 Task: Add Impossible Spicy Plant Based Sausage Links to the cart.
Action: Mouse moved to (18, 65)
Screenshot: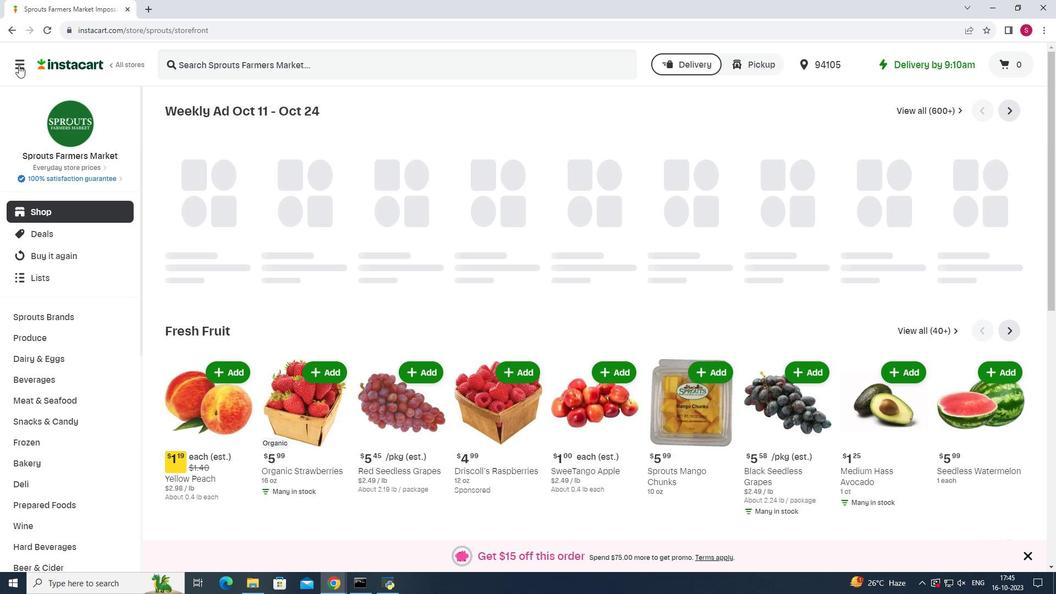 
Action: Mouse pressed left at (18, 65)
Screenshot: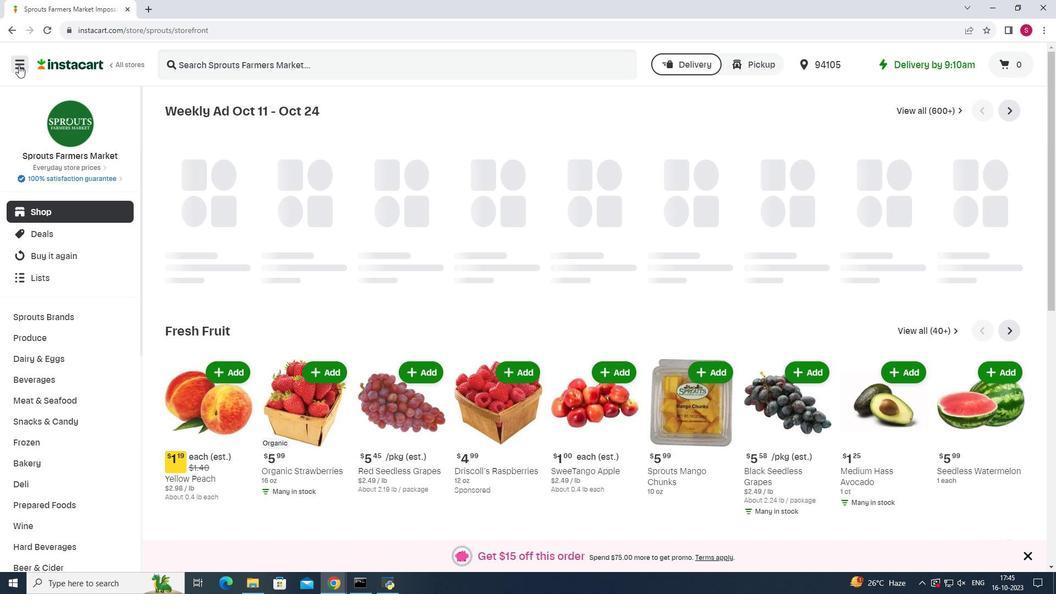 
Action: Mouse moved to (55, 293)
Screenshot: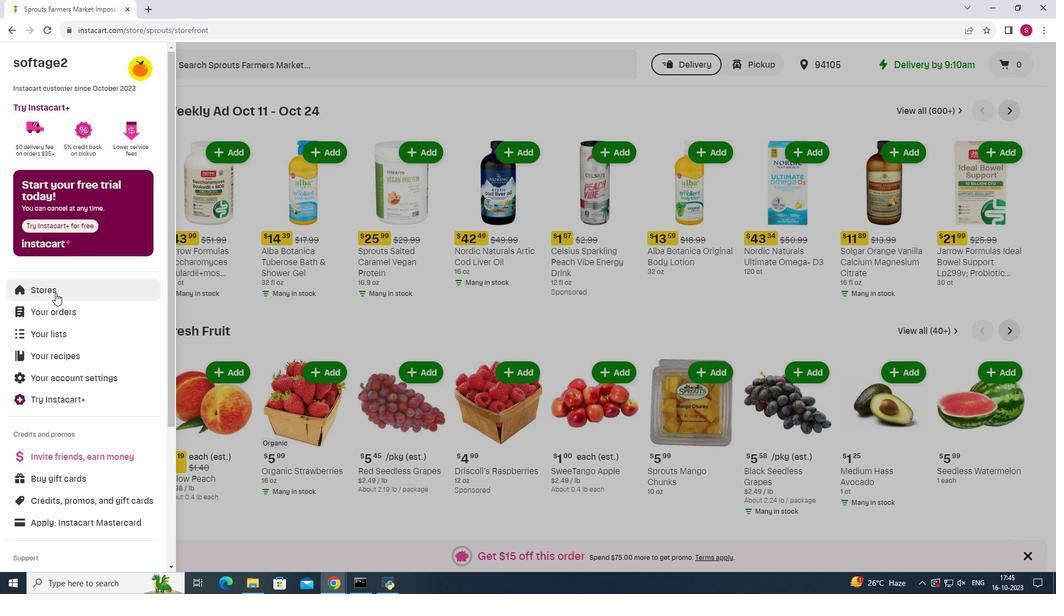 
Action: Mouse pressed left at (55, 293)
Screenshot: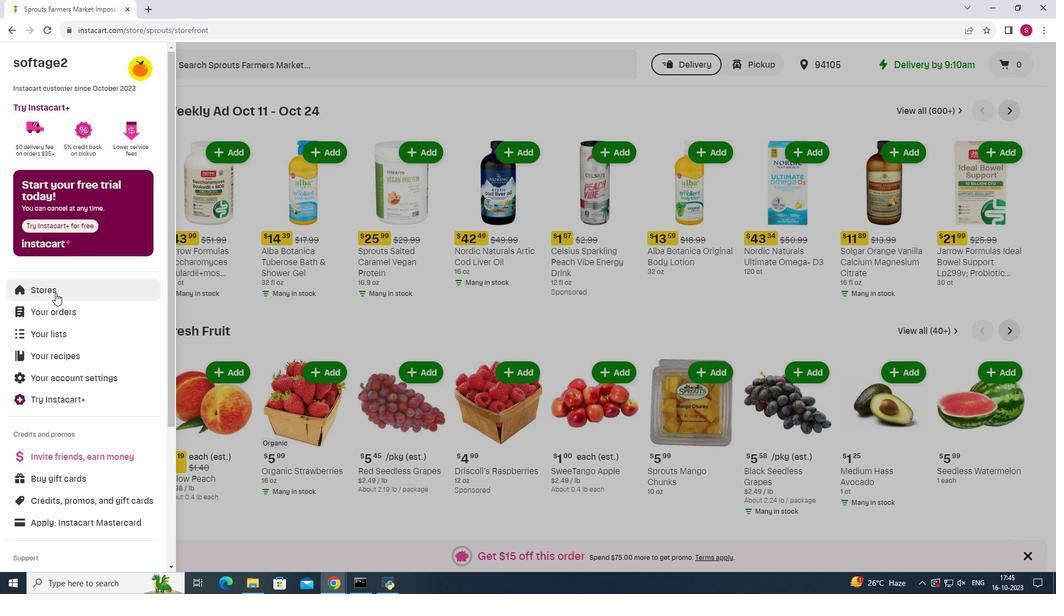 
Action: Mouse moved to (262, 102)
Screenshot: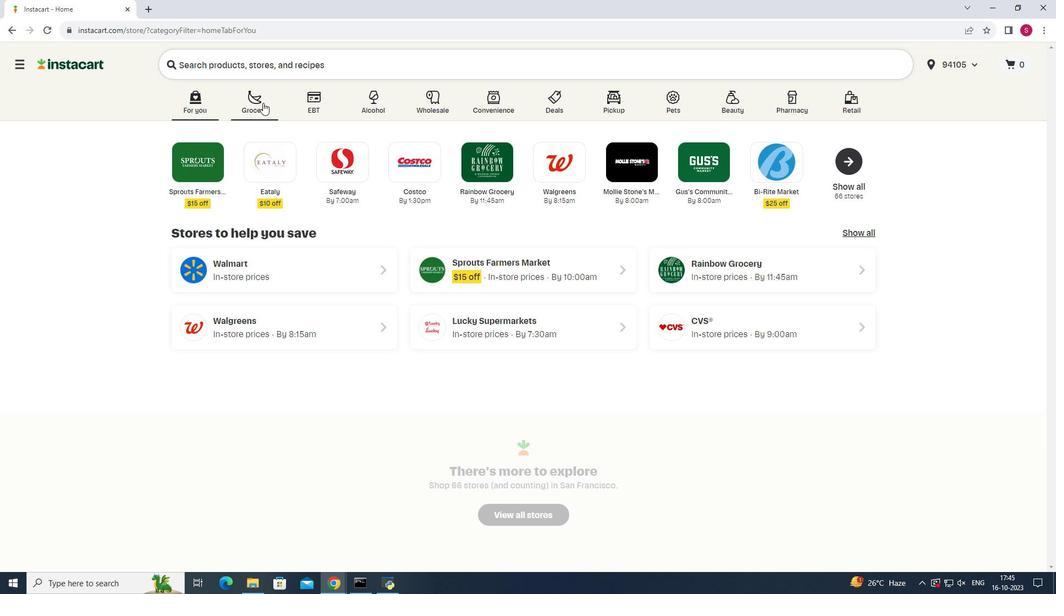 
Action: Mouse pressed left at (262, 102)
Screenshot: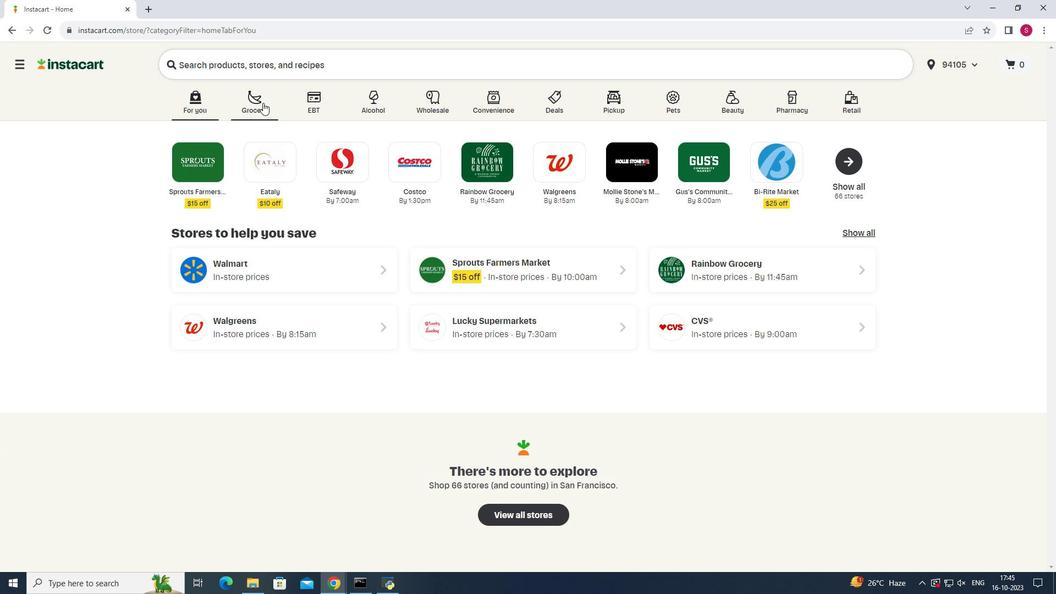 
Action: Mouse moved to (748, 151)
Screenshot: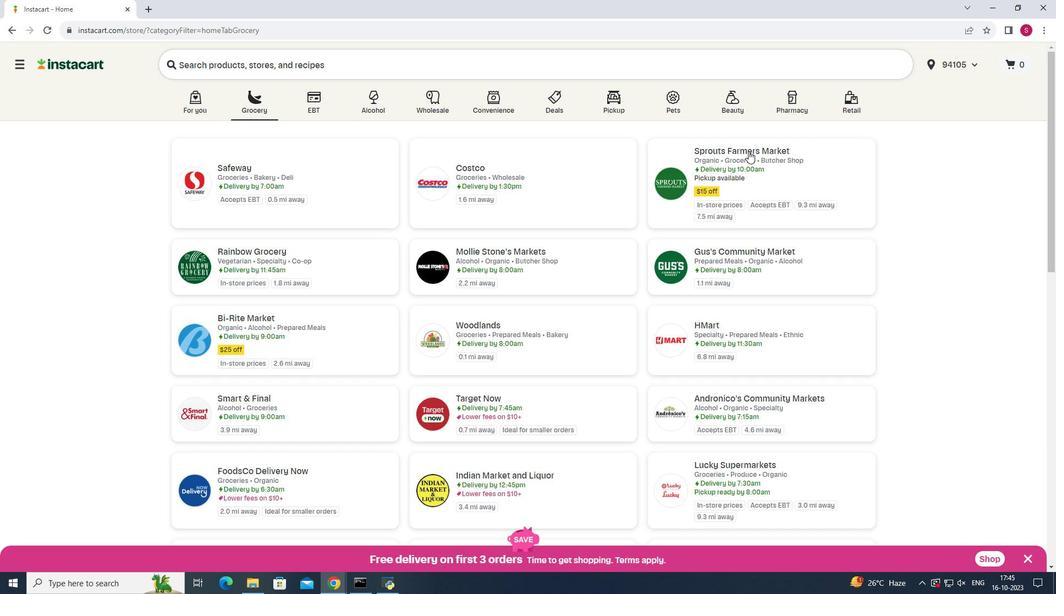 
Action: Mouse pressed left at (748, 151)
Screenshot: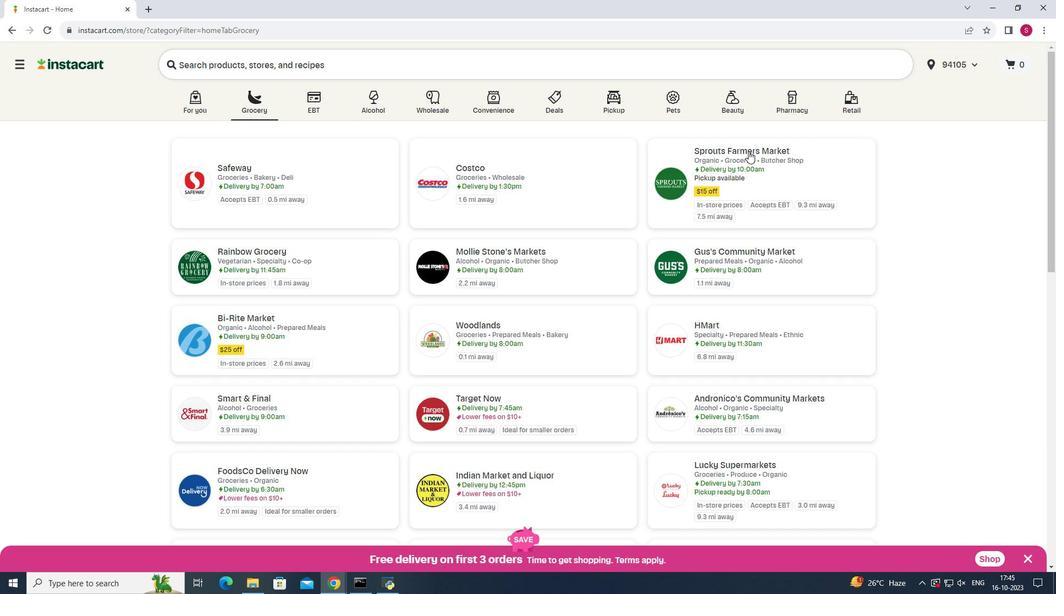 
Action: Mouse pressed left at (748, 151)
Screenshot: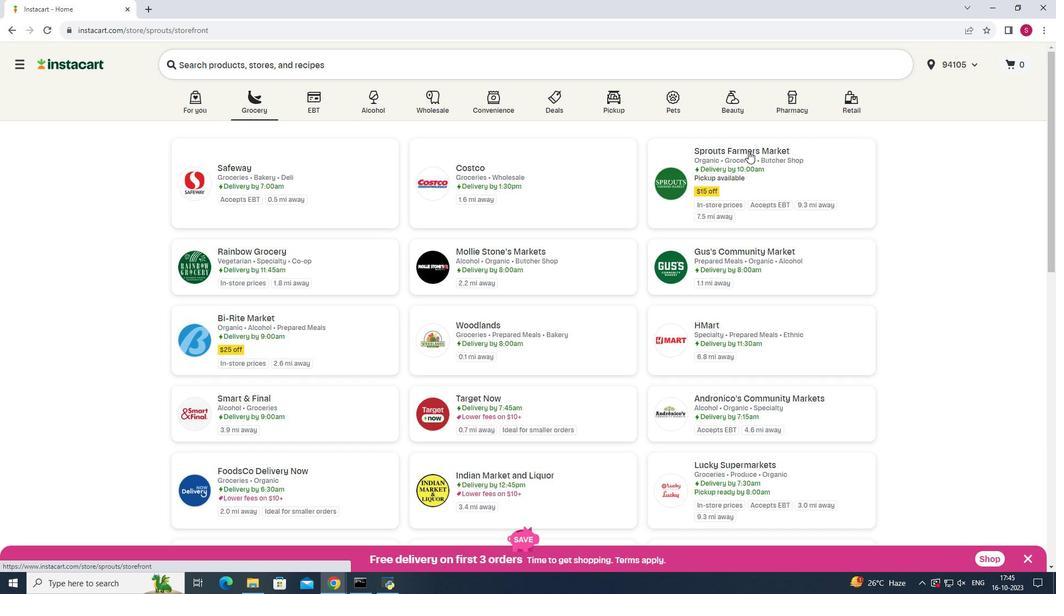 
Action: Mouse moved to (73, 396)
Screenshot: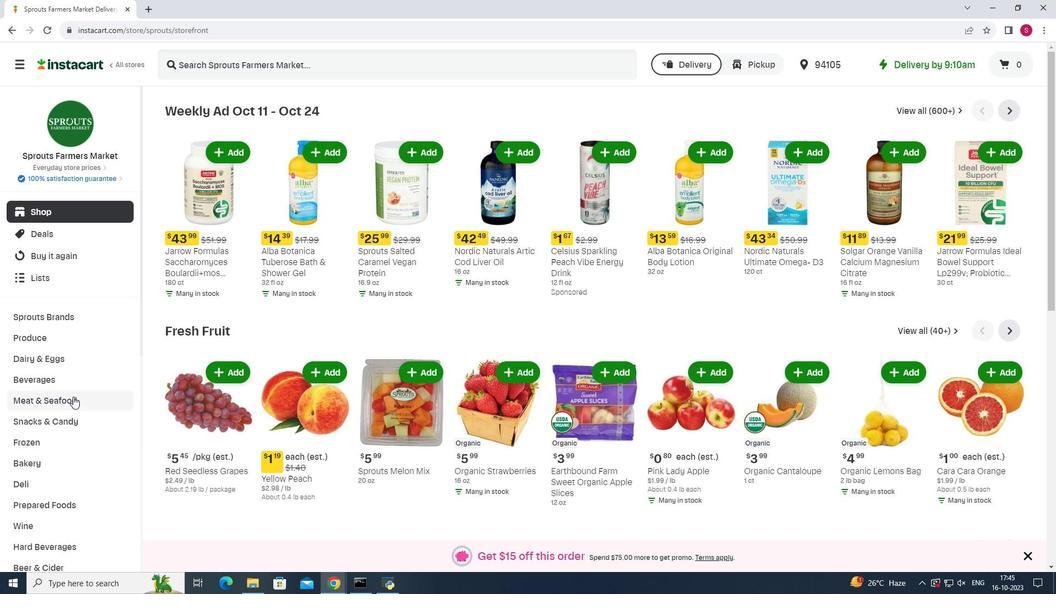 
Action: Mouse pressed left at (73, 396)
Screenshot: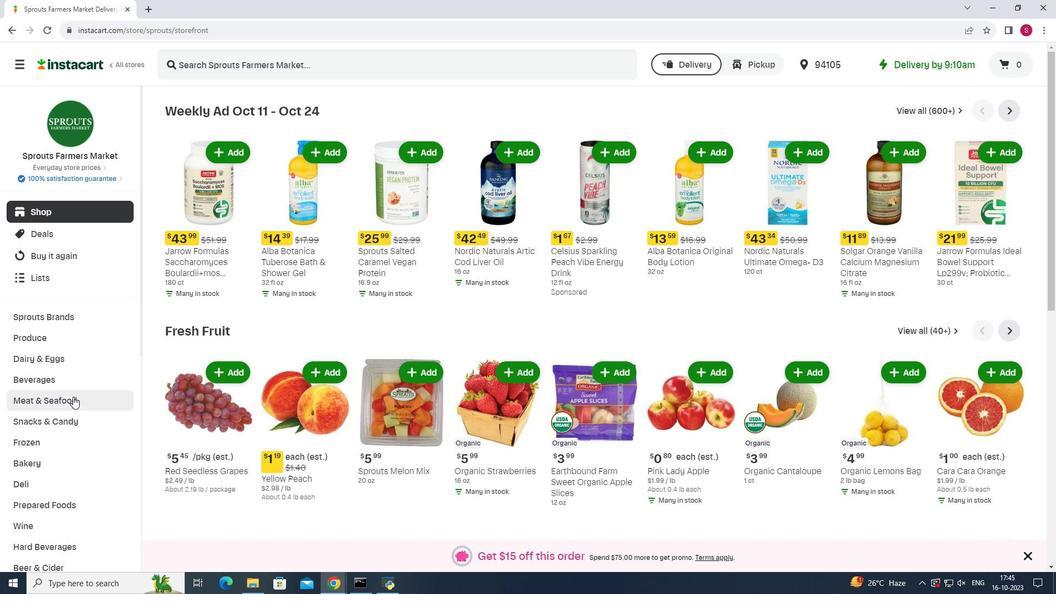 
Action: Mouse moved to (804, 135)
Screenshot: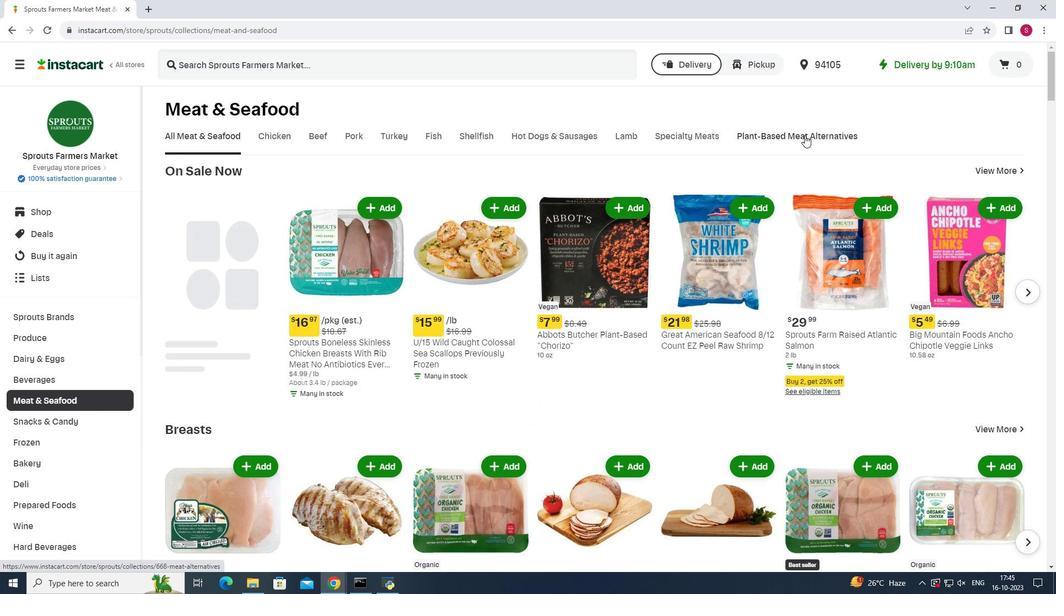 
Action: Mouse pressed left at (804, 135)
Screenshot: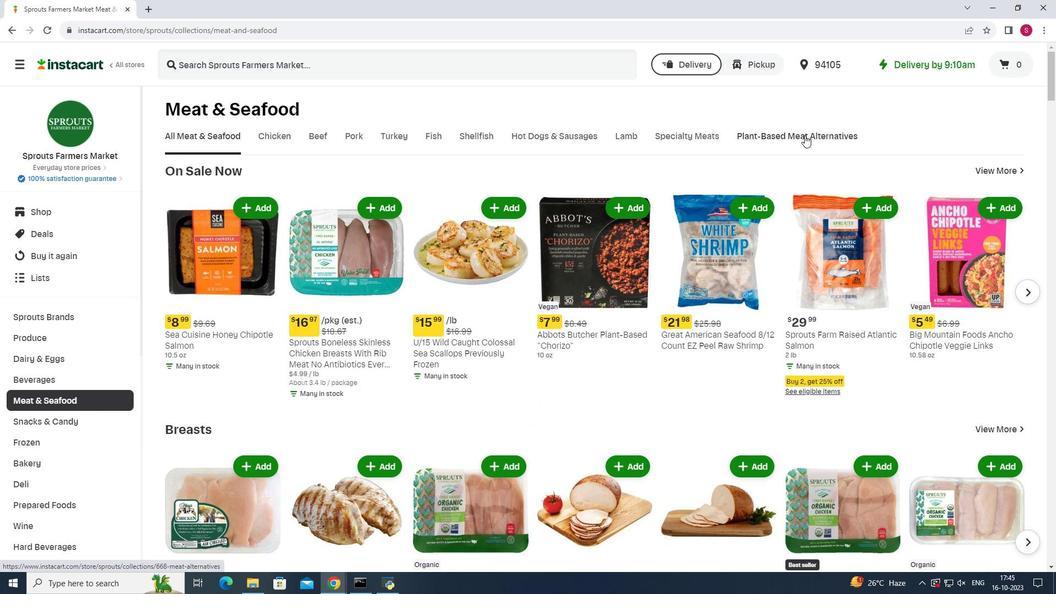 
Action: Mouse moved to (430, 183)
Screenshot: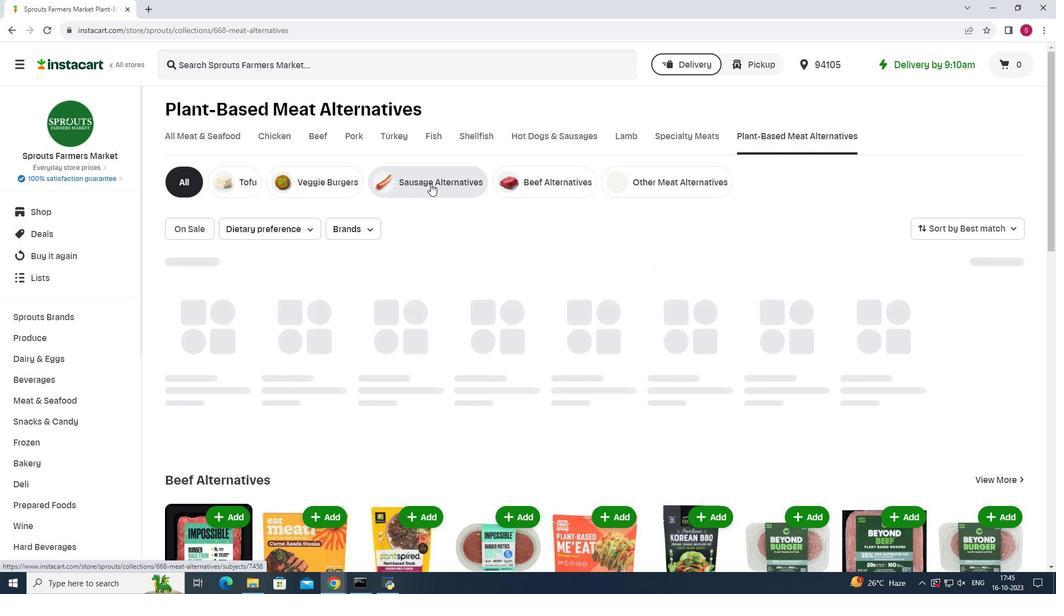 
Action: Mouse pressed left at (430, 183)
Screenshot: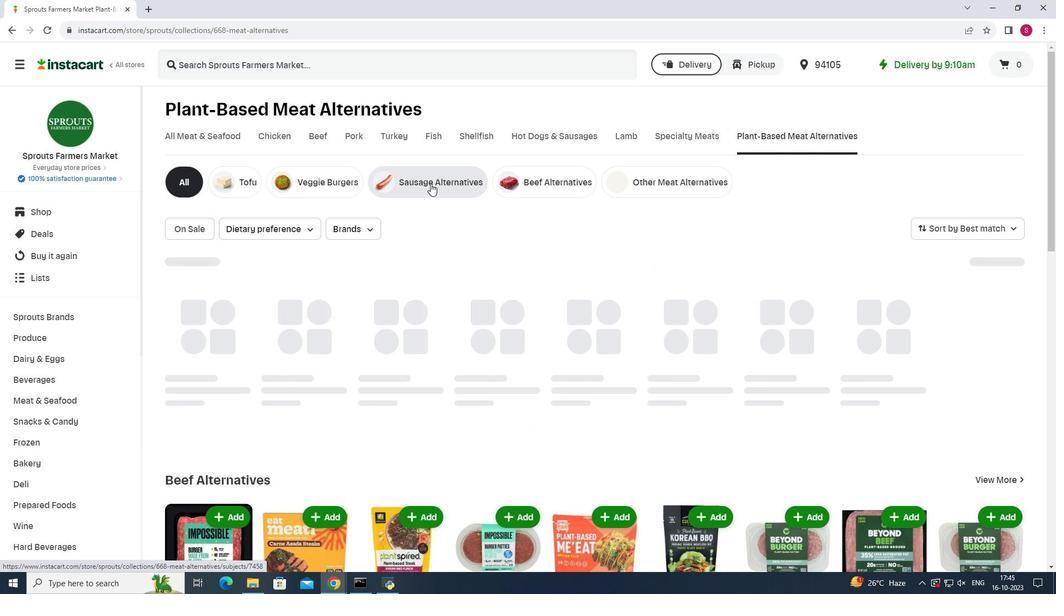 
Action: Mouse moved to (384, 64)
Screenshot: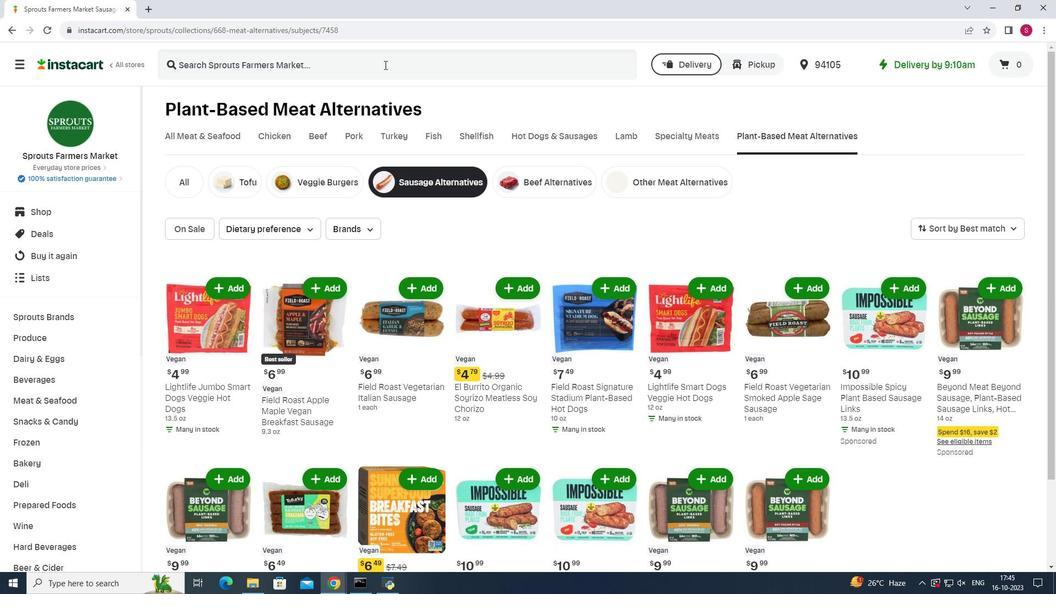
Action: Mouse pressed left at (384, 64)
Screenshot: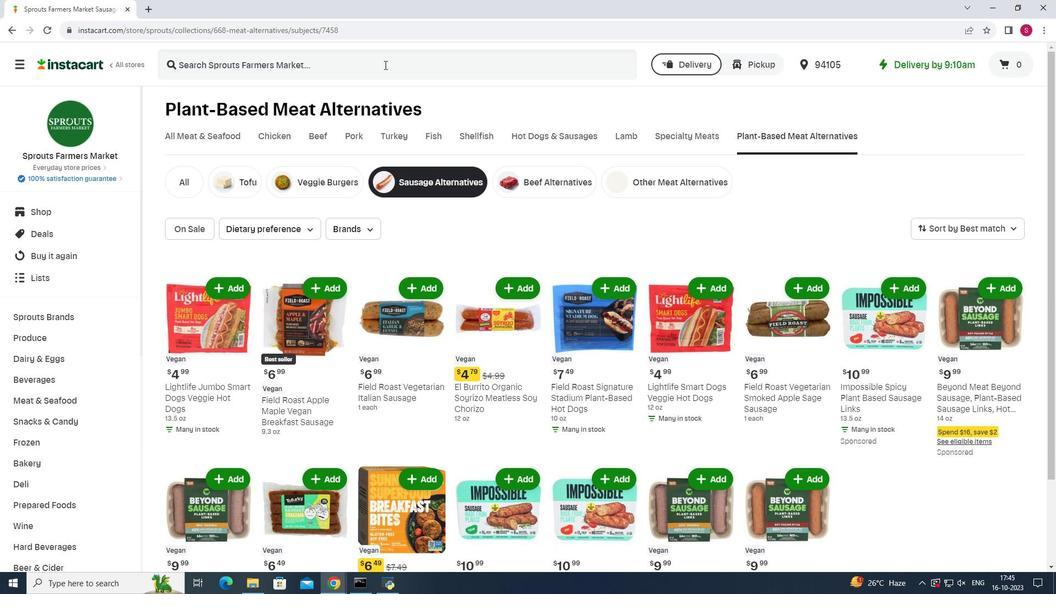 
Action: Mouse moved to (388, 69)
Screenshot: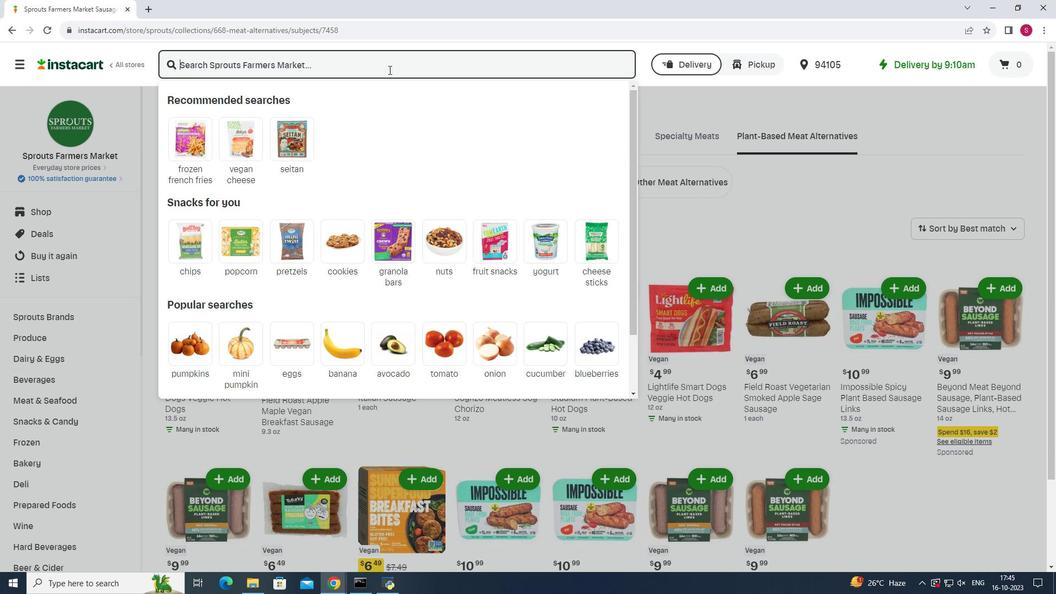 
Action: Key pressed <Key.shift><Key.shift>Impossible<Key.space><Key.shift>Spicy<Key.space><Key.shift>Plant<Key.space><Key.shift>Based<Key.space><Key.shift>Sausage<Key.space><Key.shift><Key.shift><Key.shift><Key.shift><Key.shift><Key.shift><Key.shift><Key.shift><Key.shift><Key.shift><Key.shift><Key.shift><Key.shift><Key.shift><Key.shift><Key.shift><Key.shift><Key.shift><Key.shift><Key.shift><Key.shift><Key.shift><Key.shift><Key.shift><Key.shift><Key.shift><Key.shift><Key.shift><Key.shift>Links<Key.enter>
Screenshot: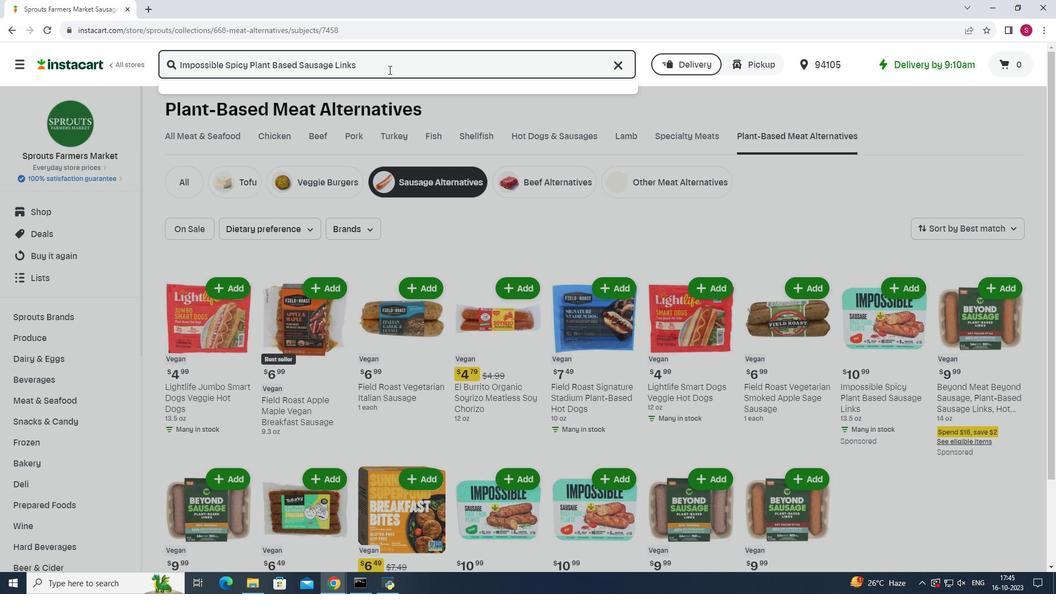 
Action: Mouse moved to (642, 152)
Screenshot: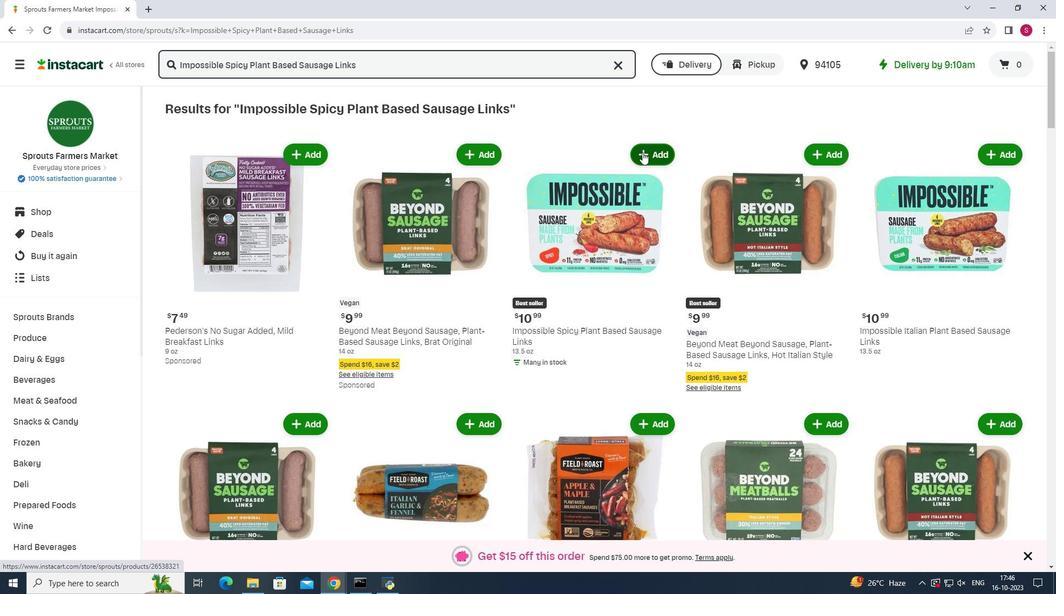 
Action: Mouse pressed left at (642, 152)
Screenshot: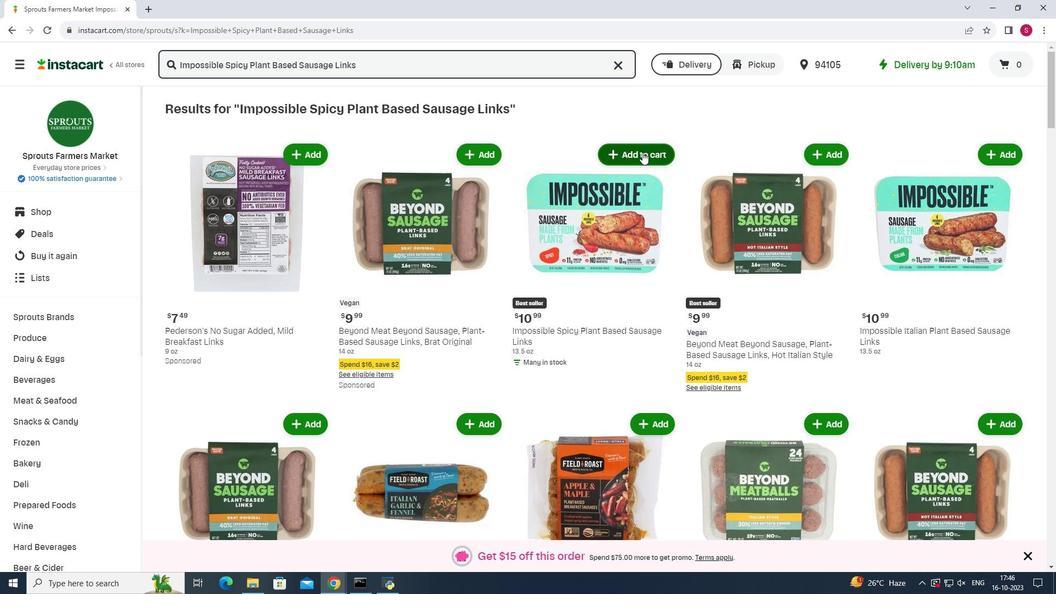 
Action: Mouse pressed left at (642, 152)
Screenshot: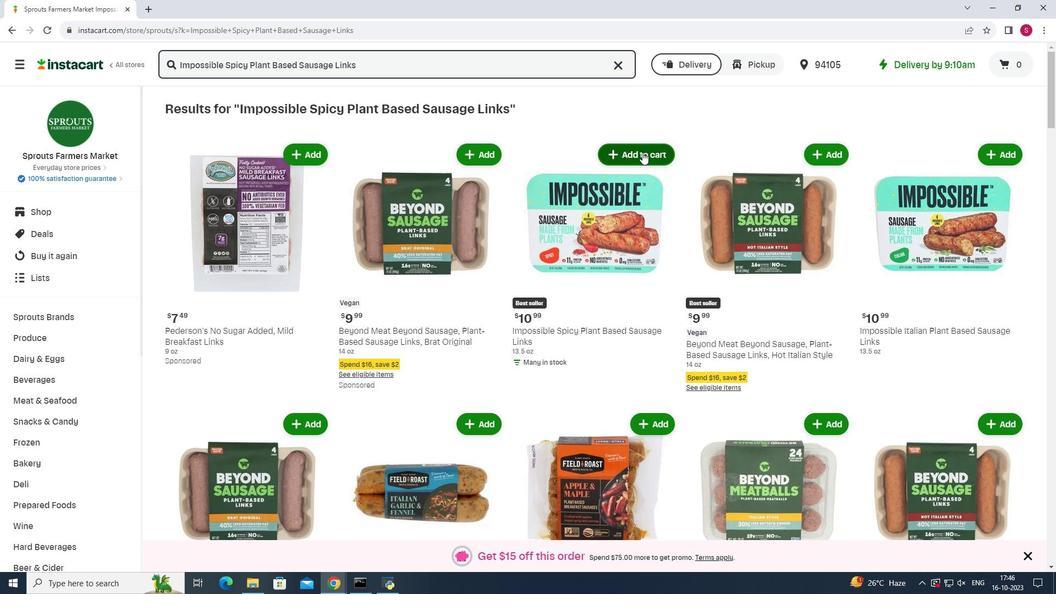 
Action: Mouse moved to (747, 133)
Screenshot: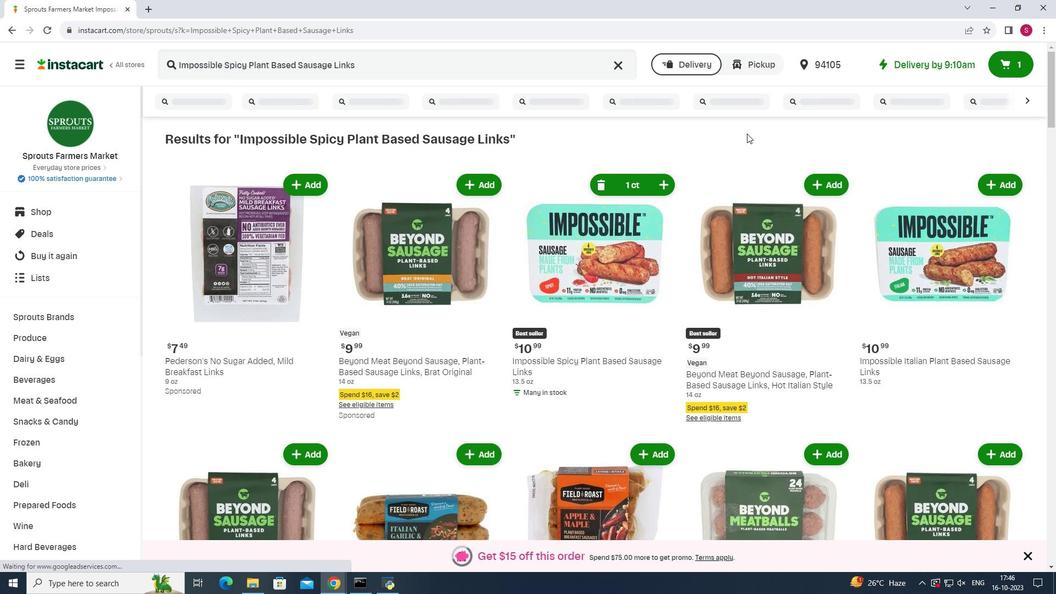 
